 Task: In the Contact  LopezCora@publictheater.org, schedule and save the meeting with title: 'Collaborative Discussion', Select date: '30 September, 2023', select start time: 10:30:AM. Add location on call (718) 987-6590 with meeting description: For further discussion on products, kindly join the meeting.. Logged in from softage.6@softage.net
Action: Mouse moved to (80, 55)
Screenshot: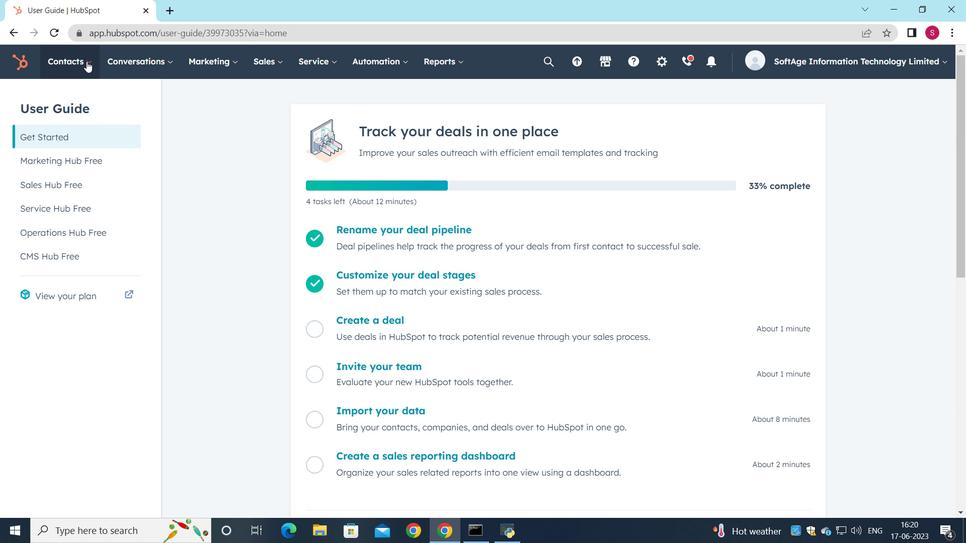 
Action: Mouse pressed left at (80, 55)
Screenshot: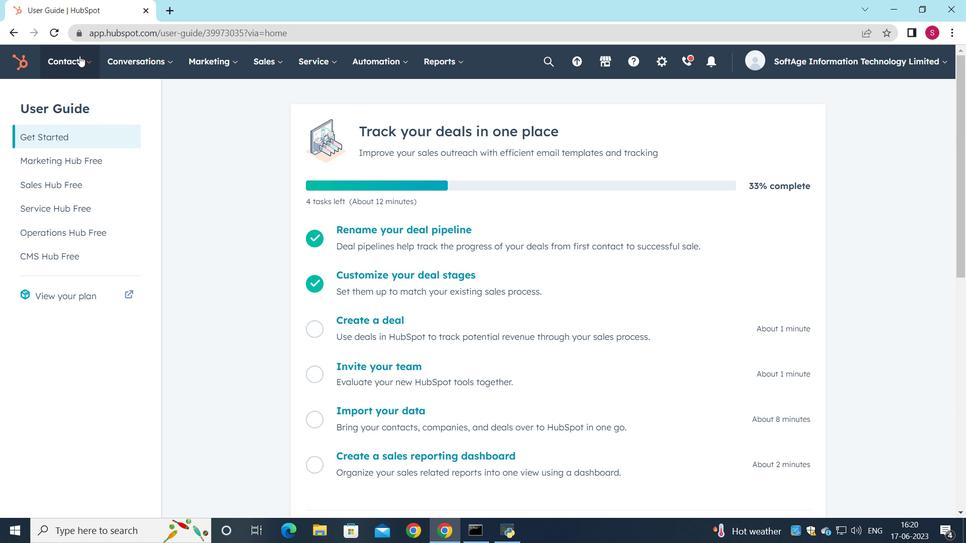 
Action: Mouse moved to (81, 88)
Screenshot: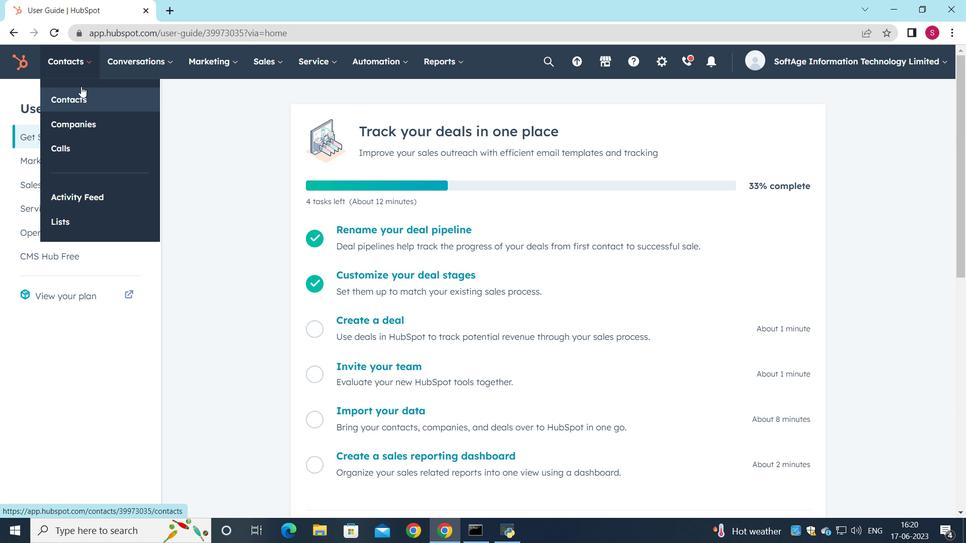 
Action: Mouse pressed left at (81, 88)
Screenshot: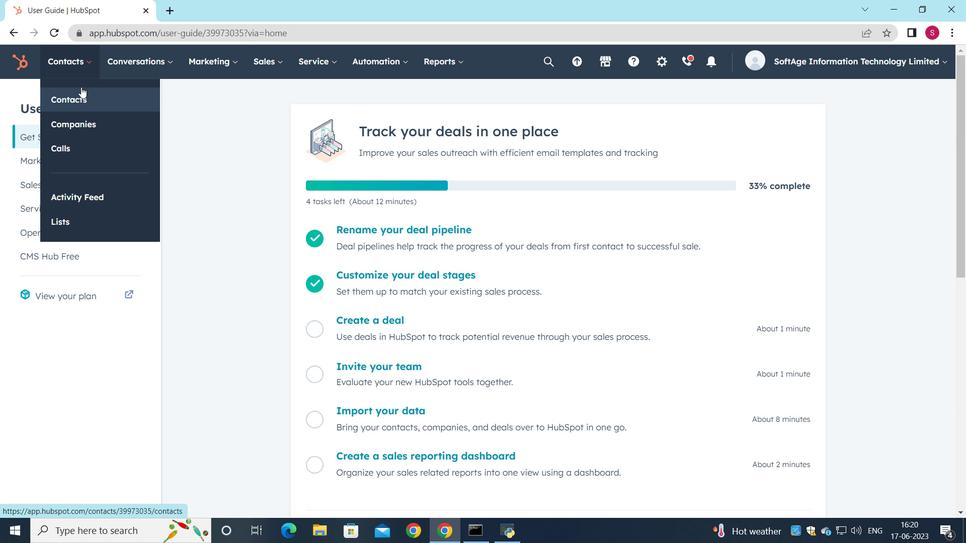 
Action: Mouse moved to (94, 202)
Screenshot: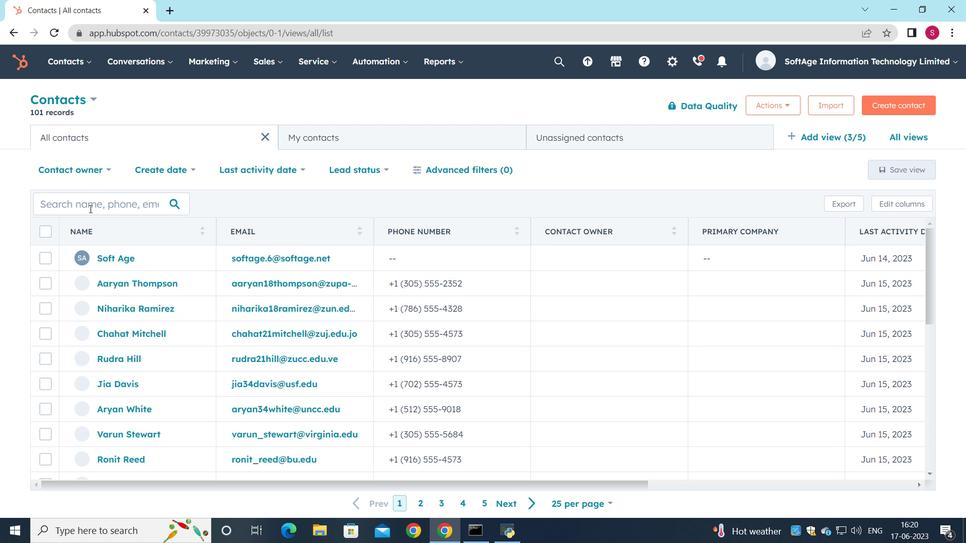 
Action: Mouse pressed left at (94, 202)
Screenshot: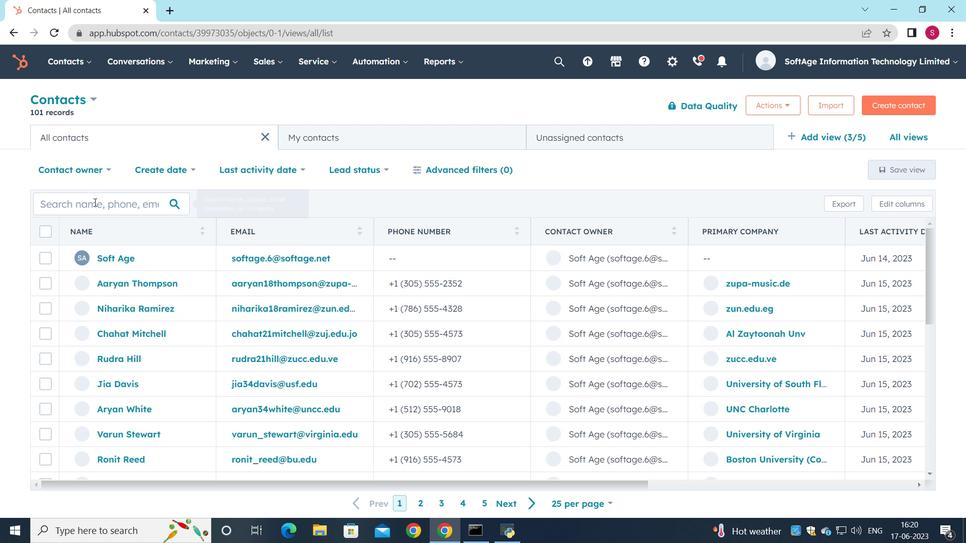 
Action: Key pressed <Key.shift>Lopez<Key.shift>Cora<Key.shift><Key.shift>@publictheater.org
Screenshot: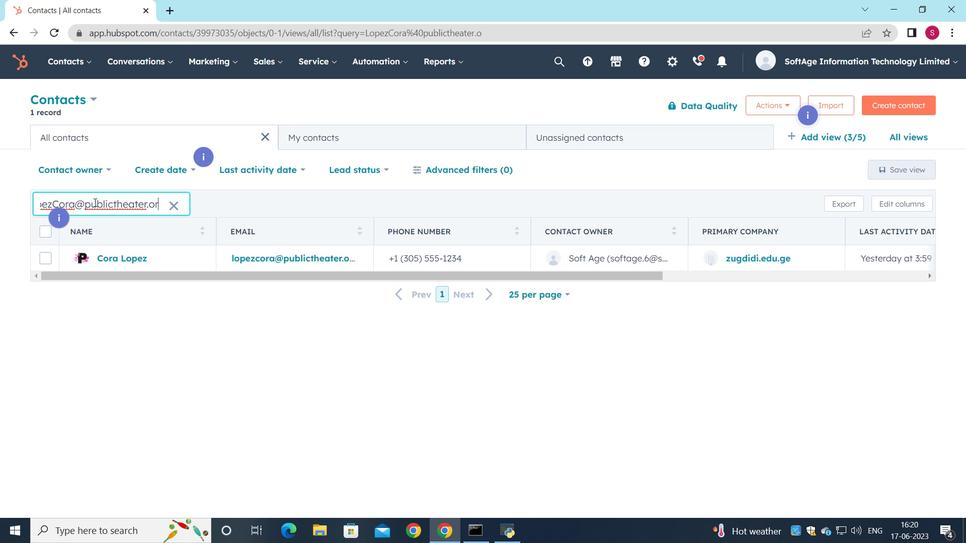
Action: Mouse moved to (134, 258)
Screenshot: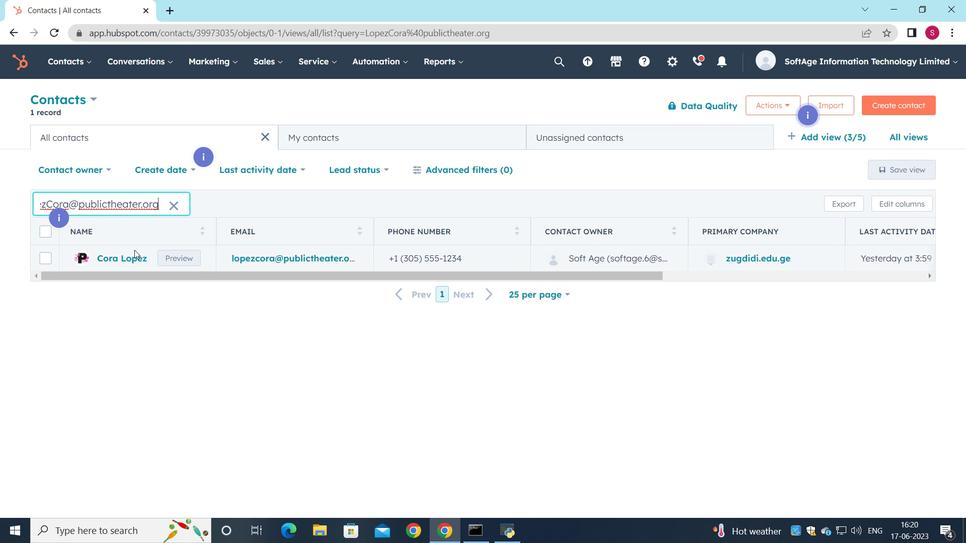 
Action: Mouse pressed left at (134, 258)
Screenshot: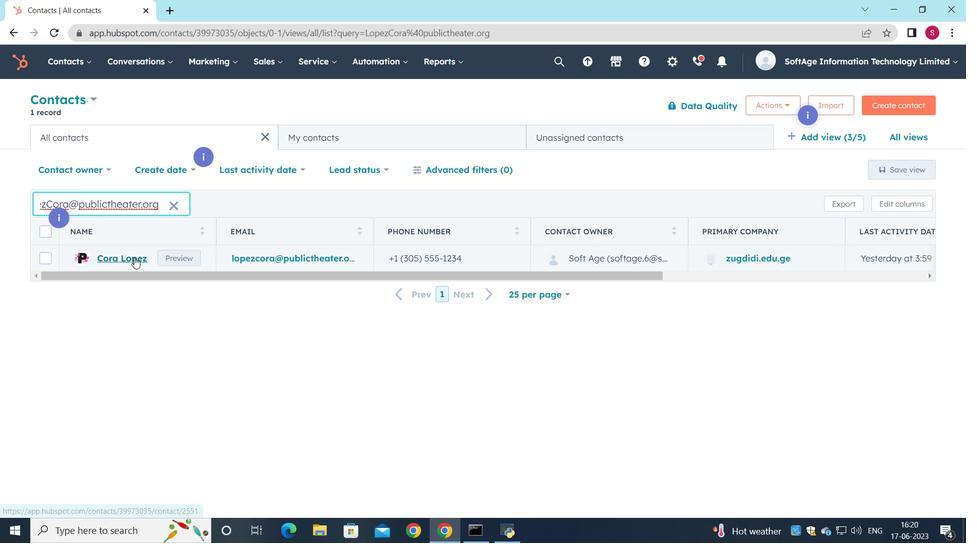 
Action: Mouse moved to (155, 204)
Screenshot: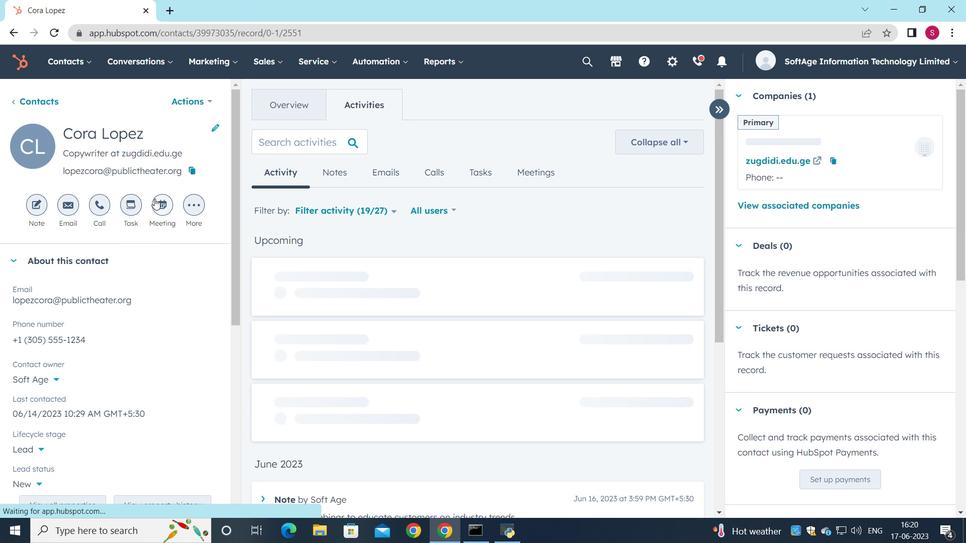 
Action: Mouse pressed left at (155, 204)
Screenshot: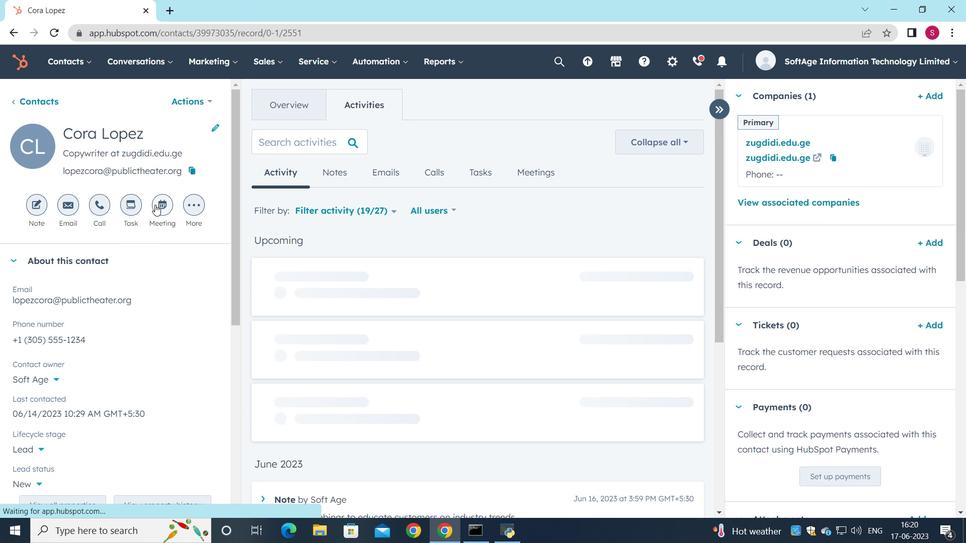 
Action: Mouse moved to (163, 189)
Screenshot: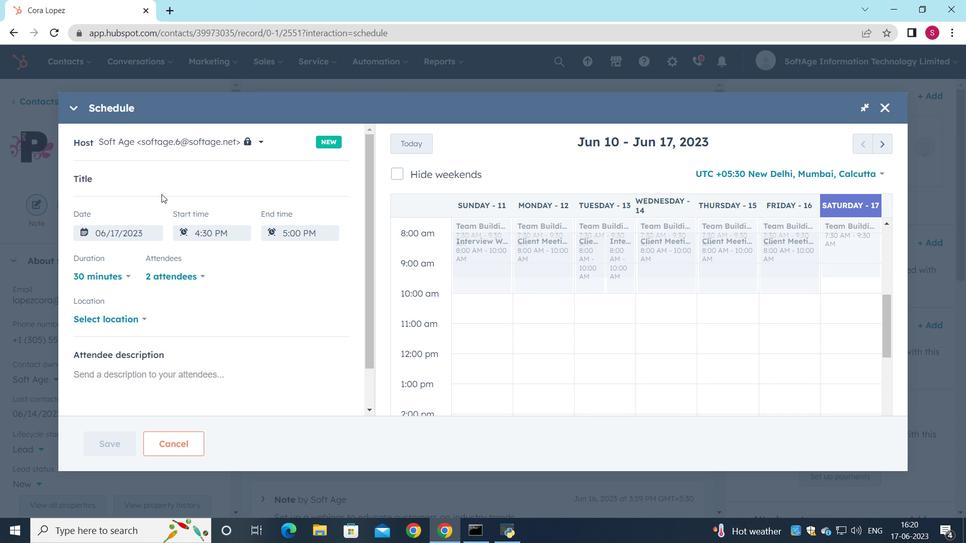 
Action: Key pressed <Key.shift>Collaborative<Key.space><Key.shift>Discussion
Screenshot: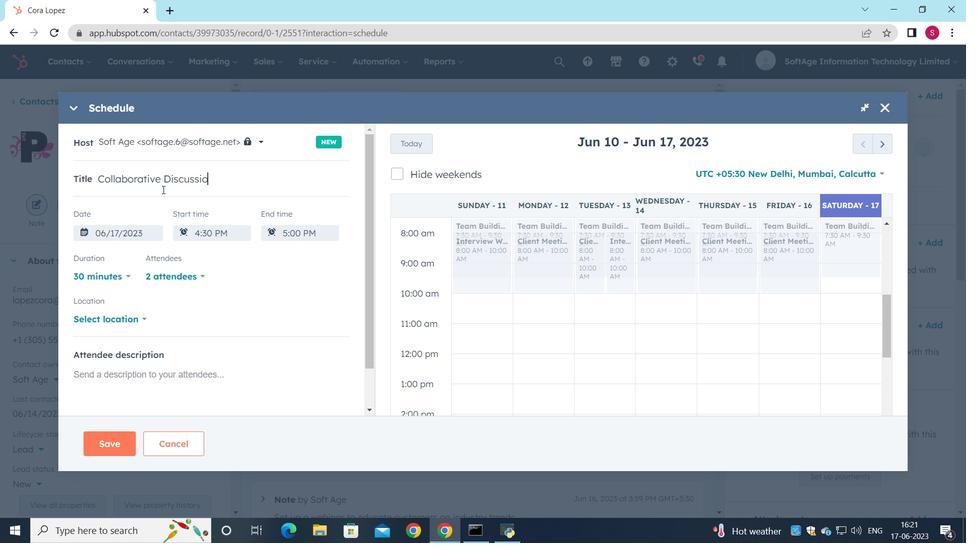 
Action: Mouse moved to (879, 146)
Screenshot: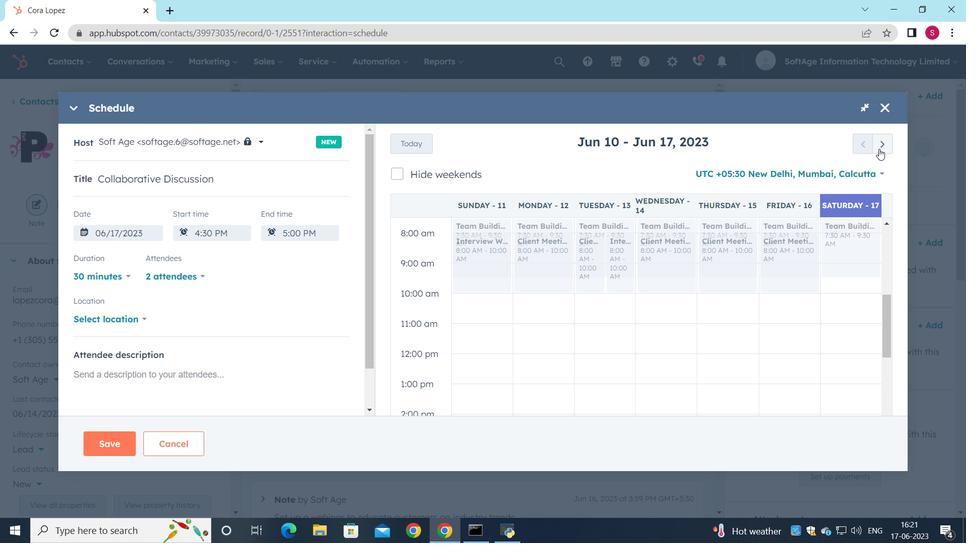 
Action: Mouse pressed left at (879, 146)
Screenshot: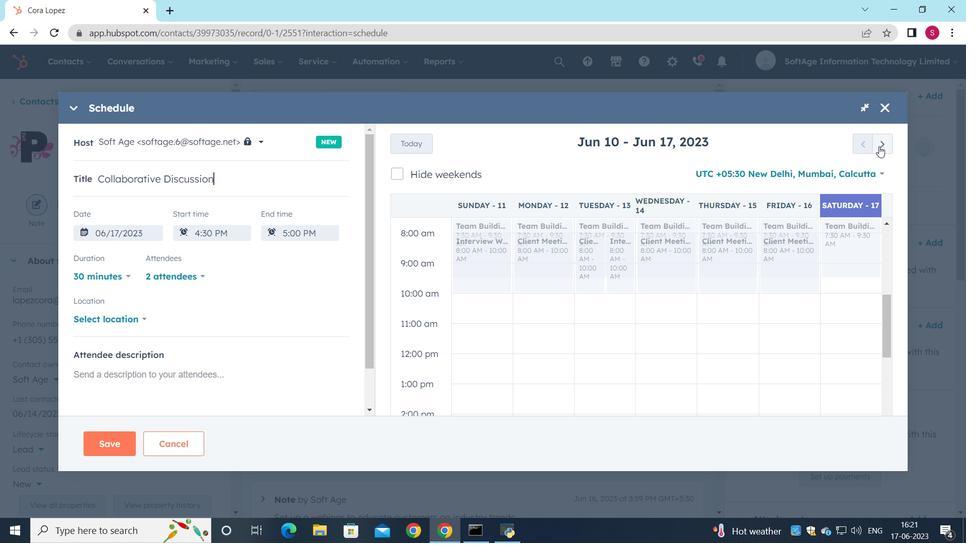 
Action: Mouse pressed left at (879, 146)
Screenshot: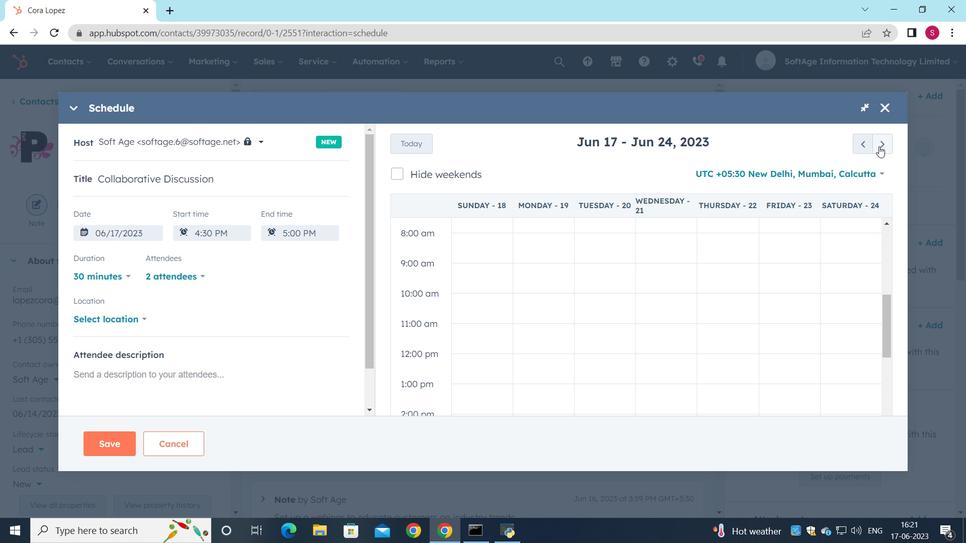 
Action: Mouse pressed left at (879, 146)
Screenshot: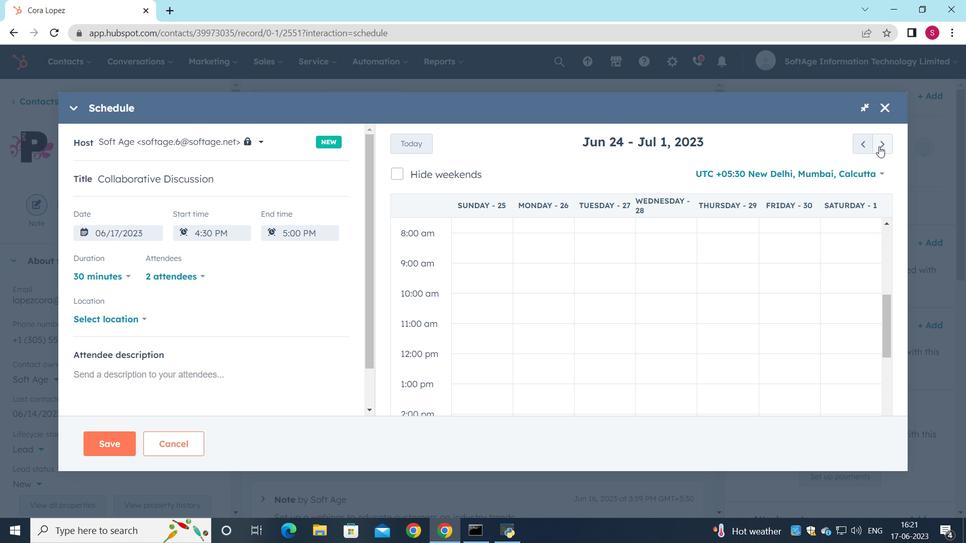 
Action: Mouse pressed left at (879, 146)
Screenshot: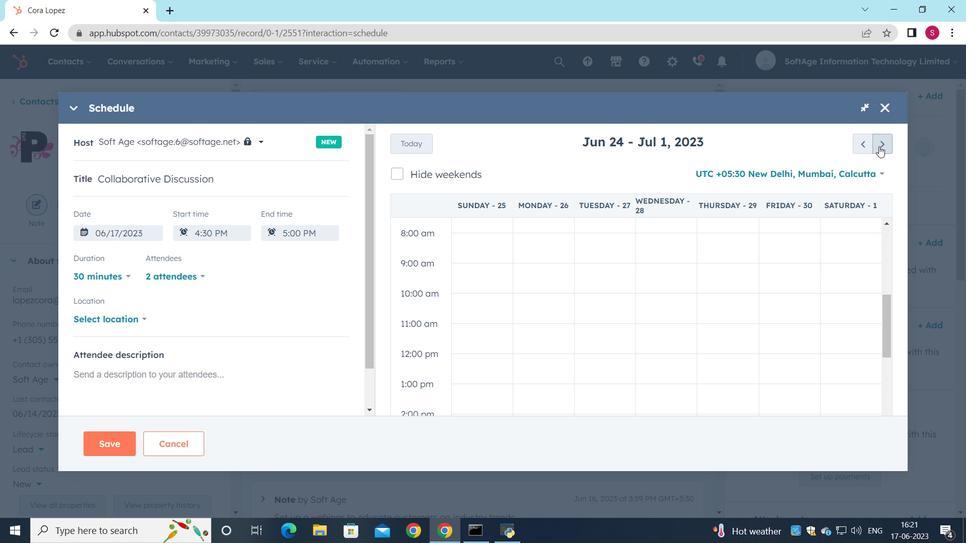 
Action: Mouse pressed left at (879, 146)
Screenshot: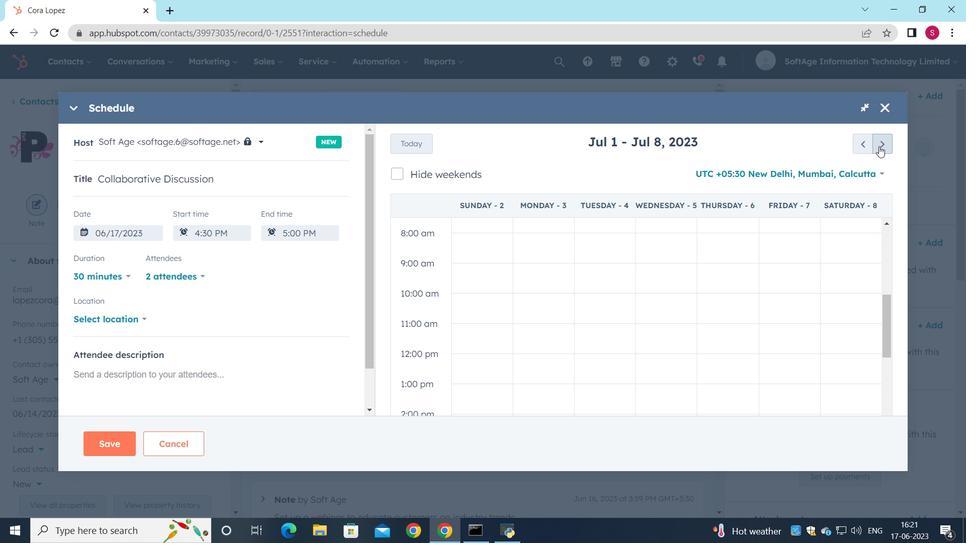 
Action: Mouse pressed left at (879, 146)
Screenshot: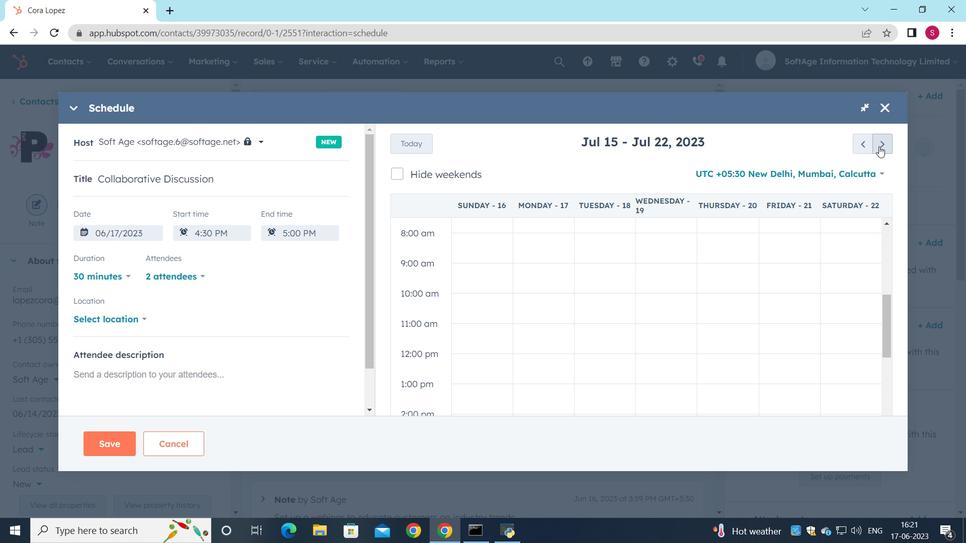 
Action: Mouse pressed left at (879, 146)
Screenshot: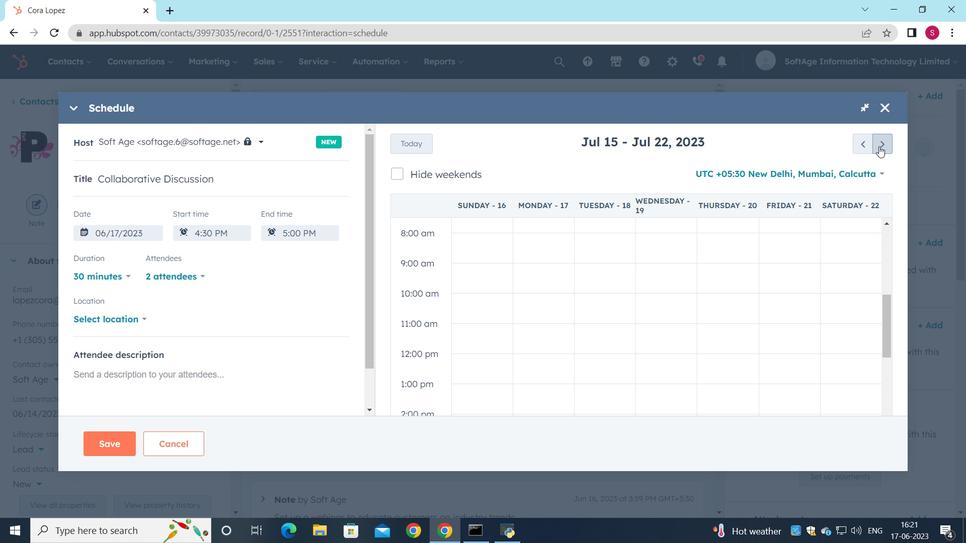 
Action: Mouse pressed left at (879, 146)
Screenshot: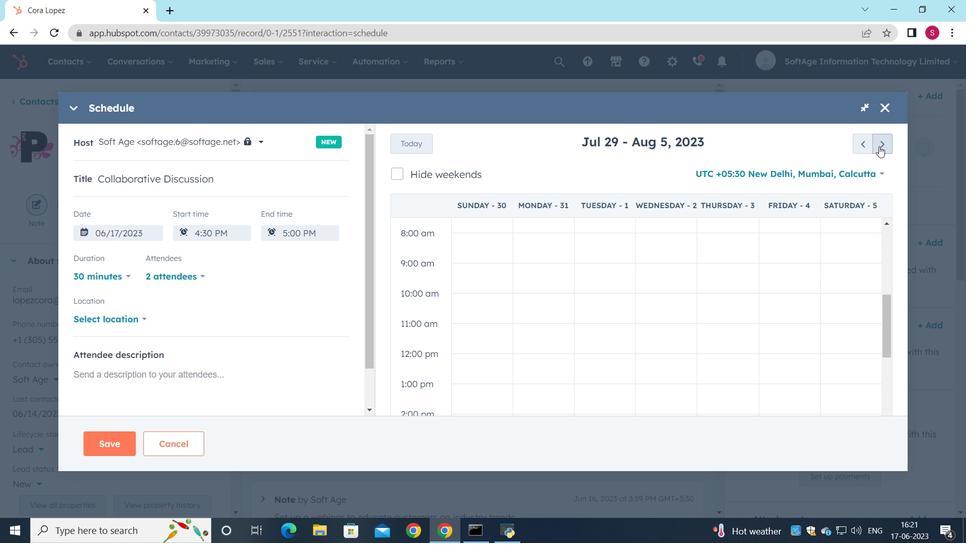 
Action: Mouse pressed left at (879, 146)
Screenshot: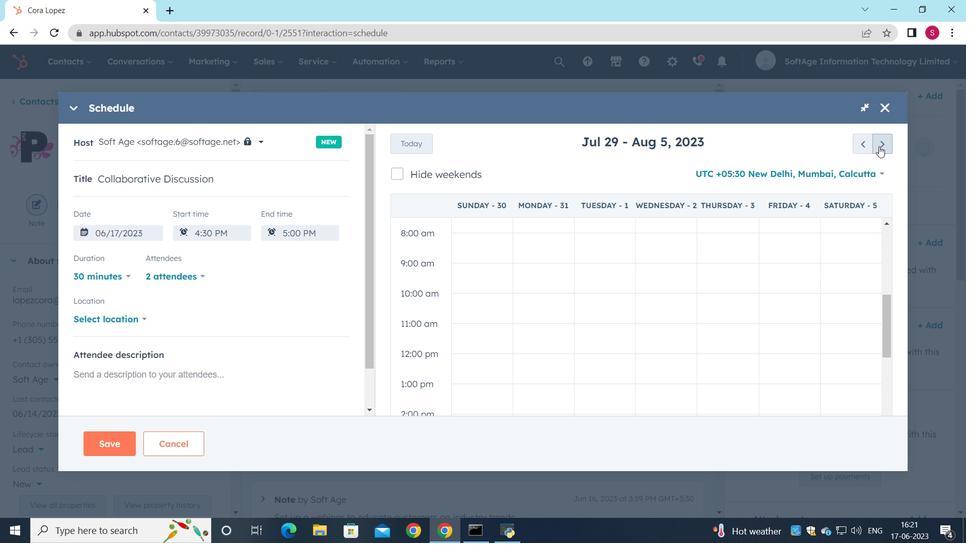 
Action: Mouse pressed left at (879, 146)
Screenshot: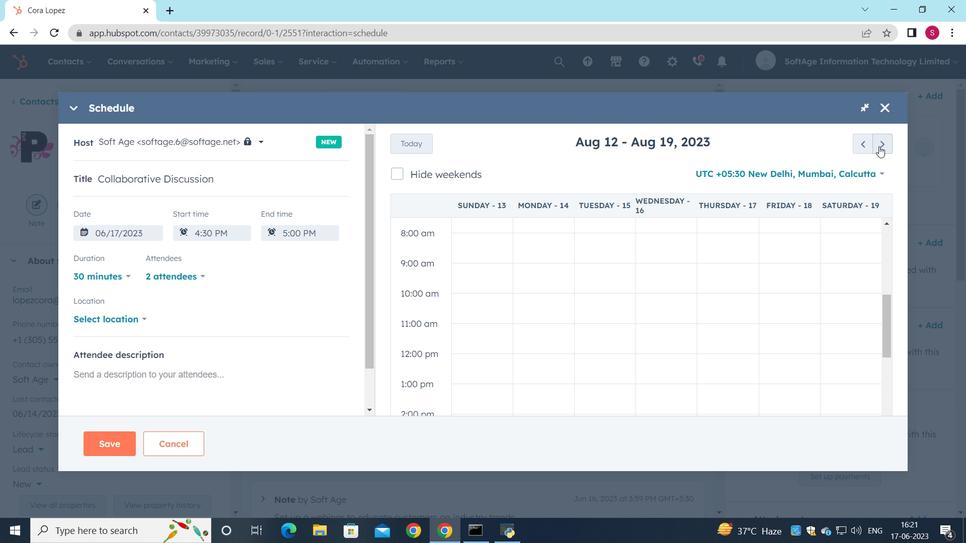 
Action: Mouse pressed left at (879, 146)
Screenshot: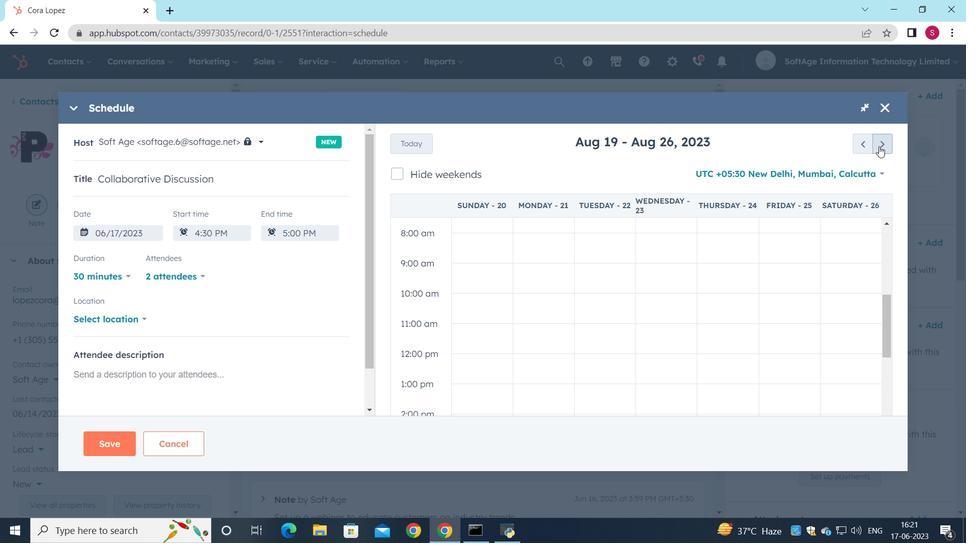 
Action: Mouse pressed left at (879, 146)
Screenshot: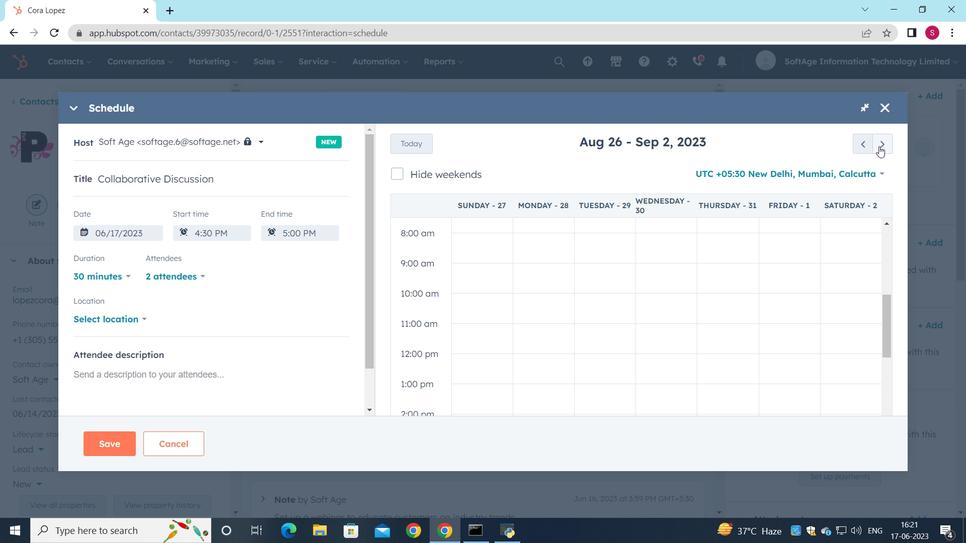 
Action: Mouse pressed left at (879, 146)
Screenshot: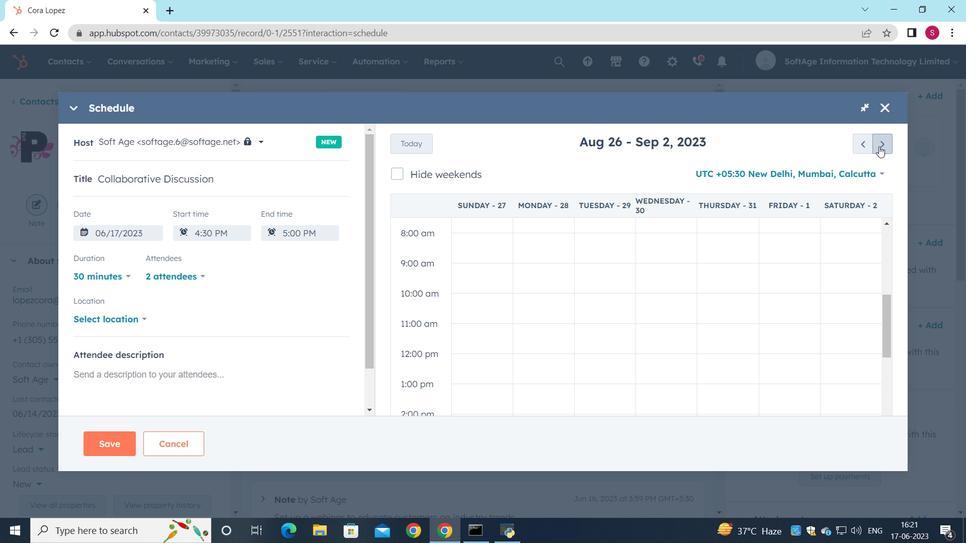 
Action: Mouse pressed left at (879, 146)
Screenshot: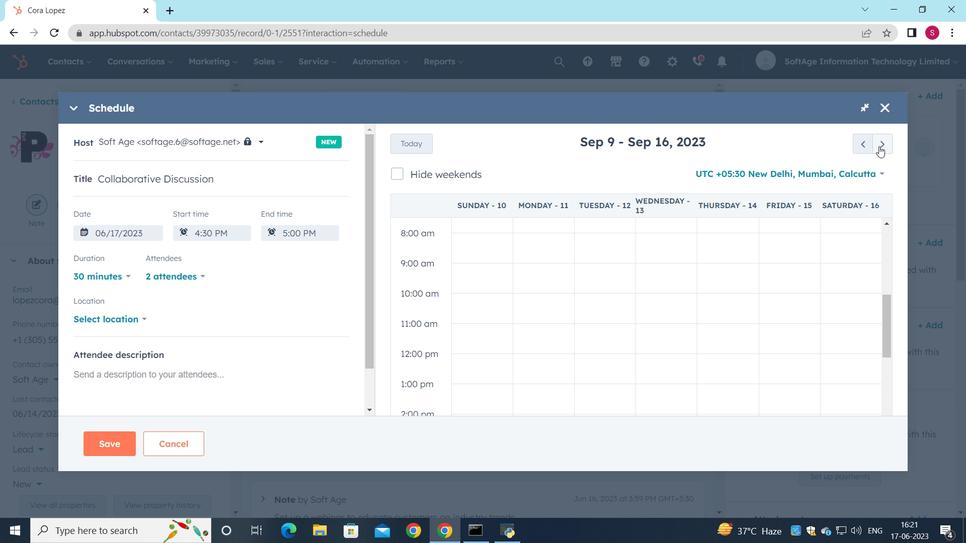 
Action: Mouse pressed left at (879, 146)
Screenshot: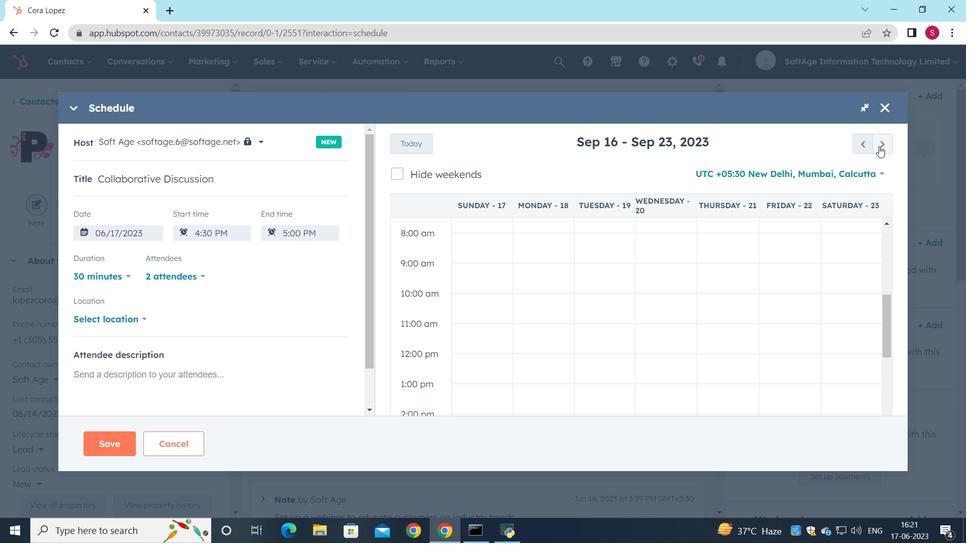 
Action: Mouse moved to (855, 313)
Screenshot: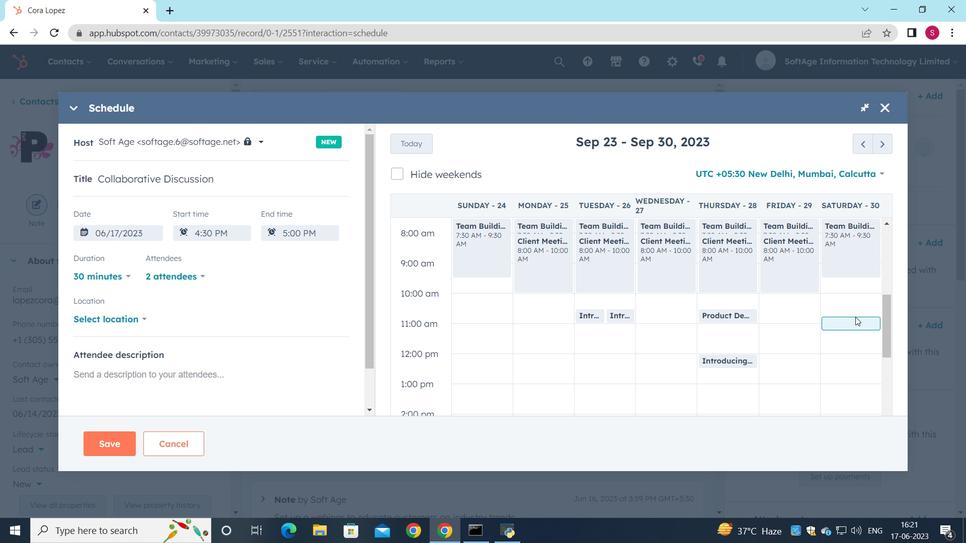 
Action: Mouse pressed left at (855, 313)
Screenshot: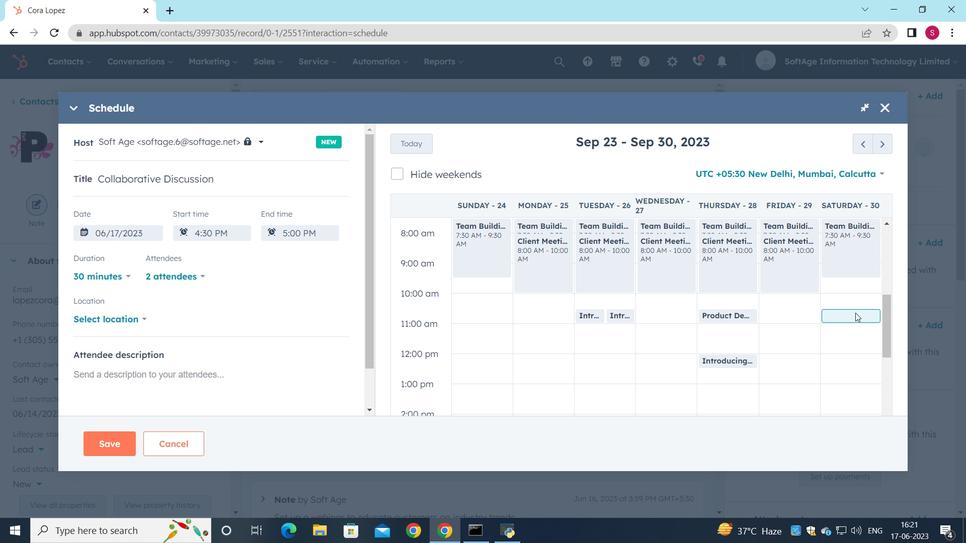 
Action: Mouse moved to (141, 317)
Screenshot: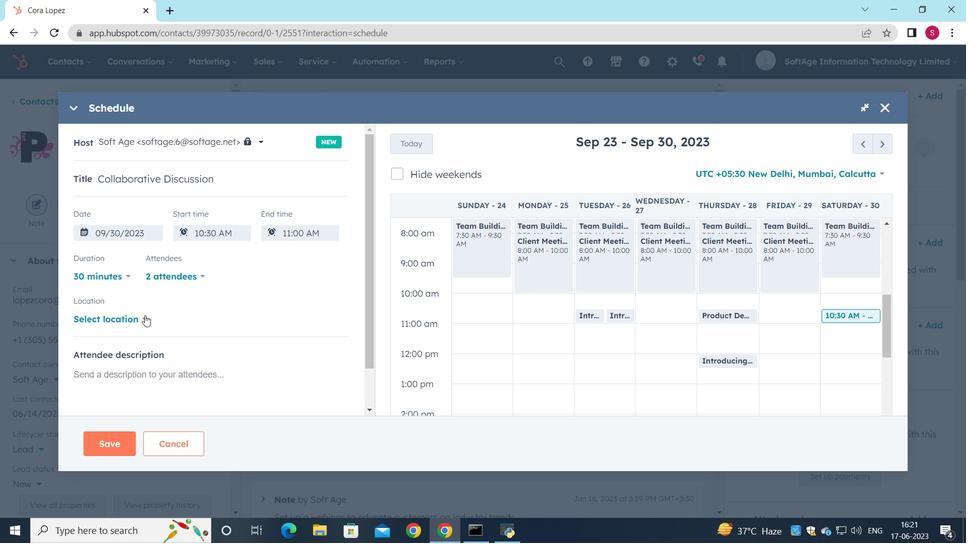 
Action: Mouse pressed left at (141, 317)
Screenshot: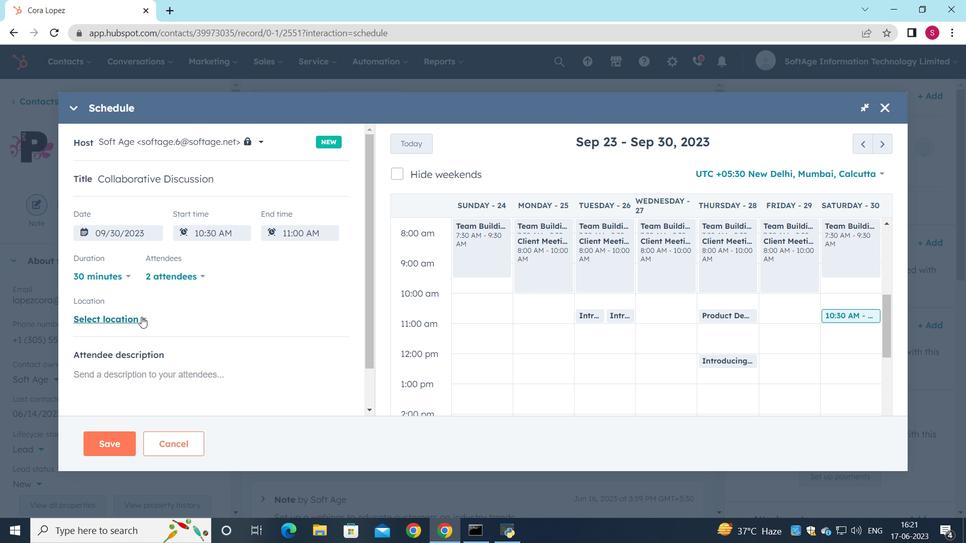 
Action: Mouse moved to (216, 264)
Screenshot: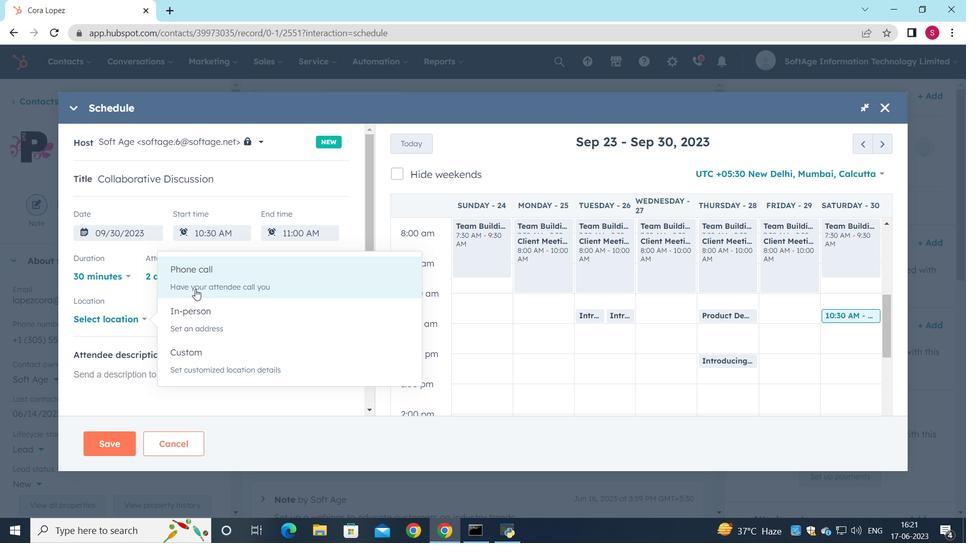 
Action: Mouse pressed left at (216, 264)
Screenshot: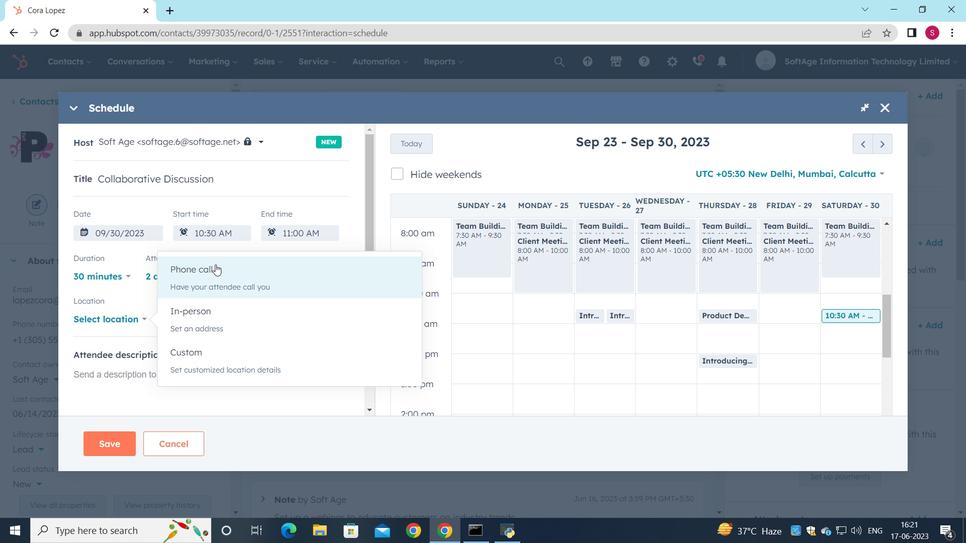 
Action: Mouse moved to (202, 315)
Screenshot: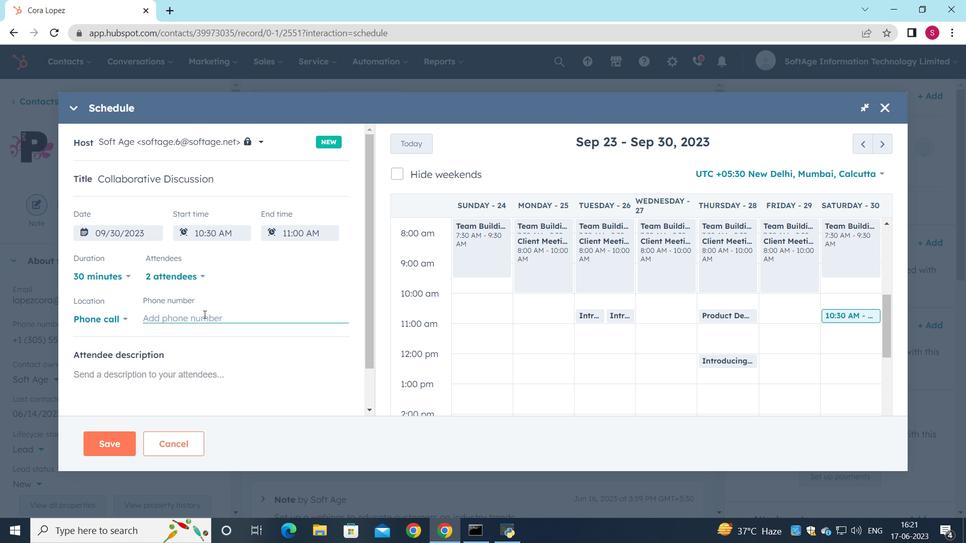 
Action: Mouse pressed left at (202, 315)
Screenshot: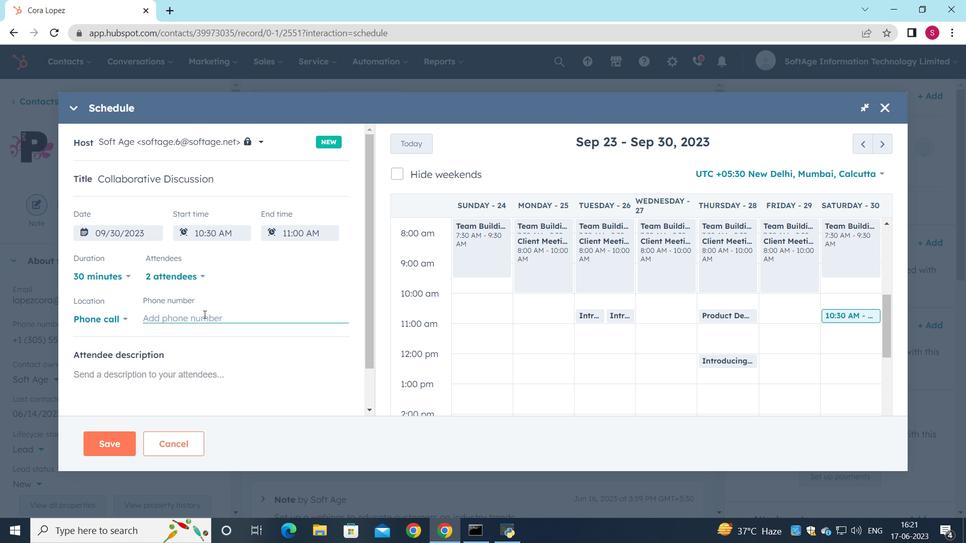 
Action: Mouse moved to (200, 316)
Screenshot: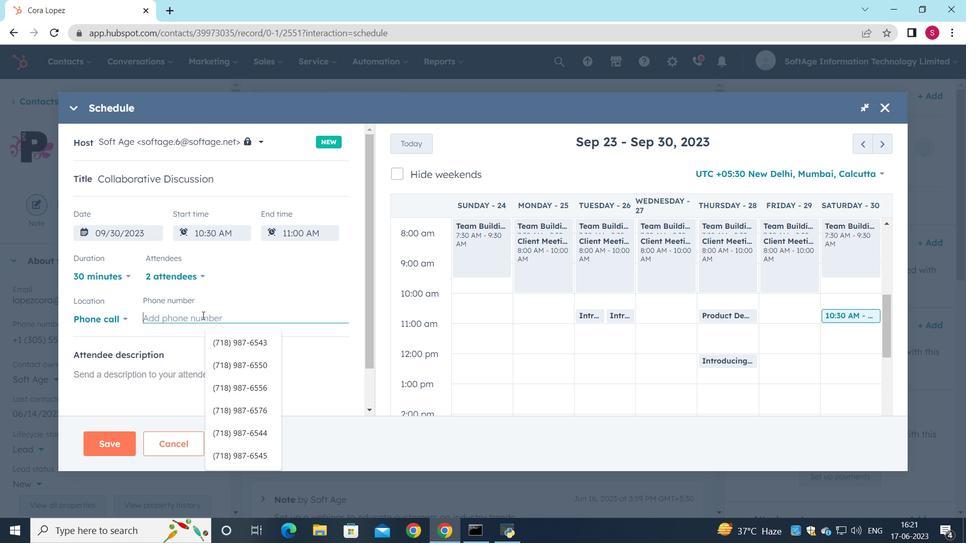 
Action: Key pressed <Key.shift_r>(718<Key.shift_r><Key.shift_r>)<Key.space>987-6590
Screenshot: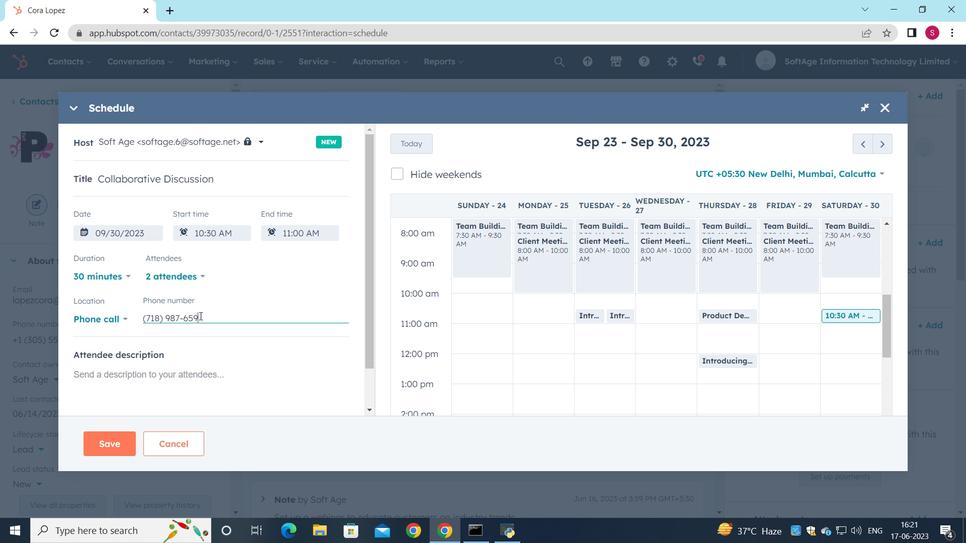 
Action: Mouse moved to (137, 369)
Screenshot: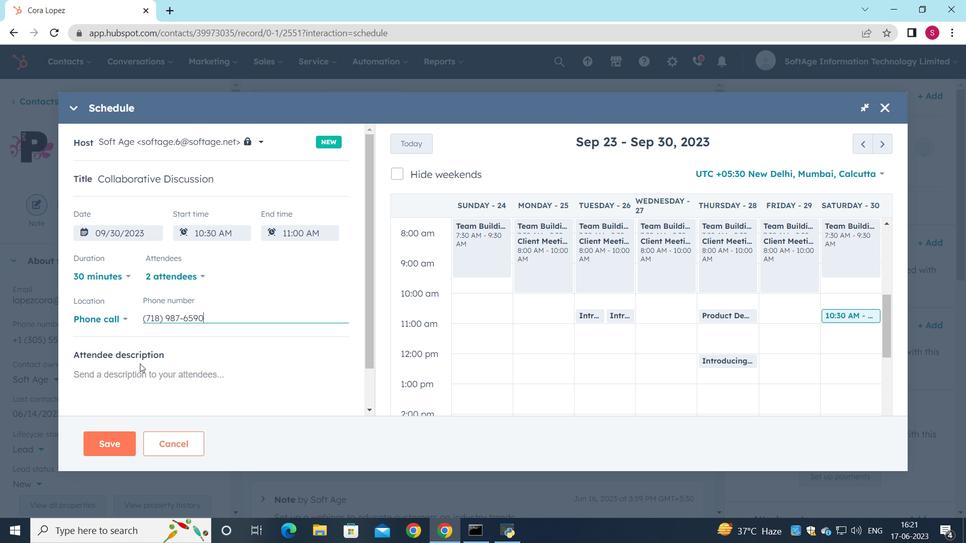 
Action: Mouse pressed left at (137, 369)
Screenshot: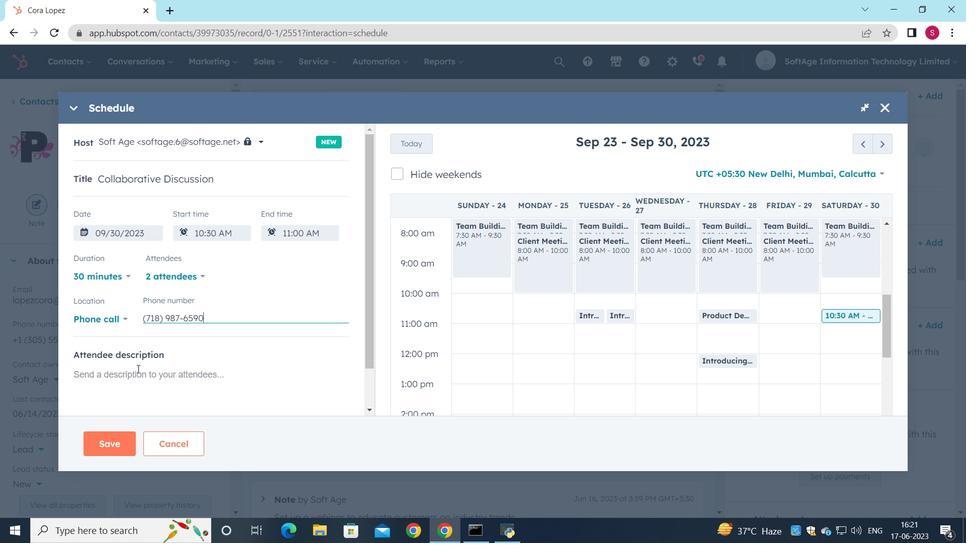 
Action: Mouse moved to (137, 369)
Screenshot: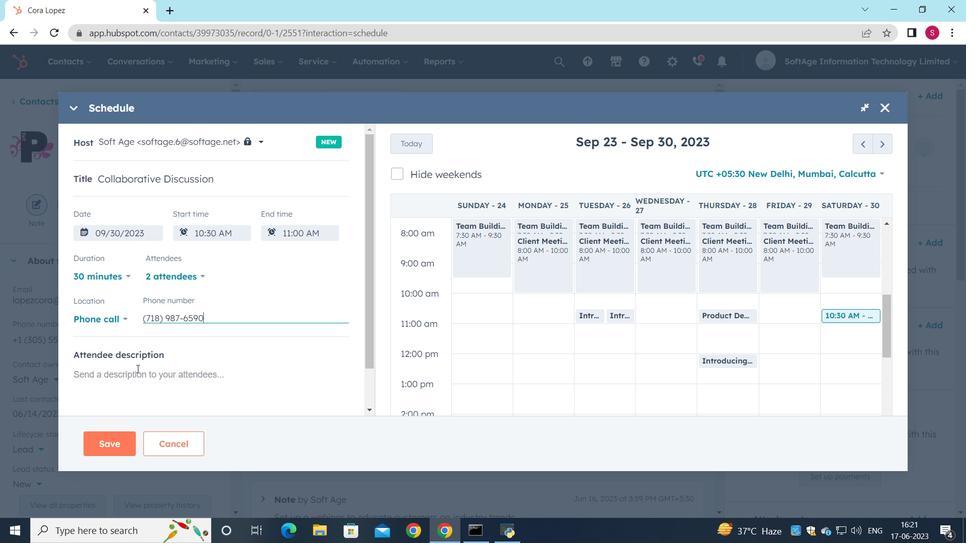 
Action: Key pressed <Key.shift><Key.shift><Key.shift>For<Key.space>further<Key.space>discussion<Key.space>on<Key.space>products,<Key.space>kindly<Key.space>join<Key.space>the<Key.space>meeting.
Screenshot: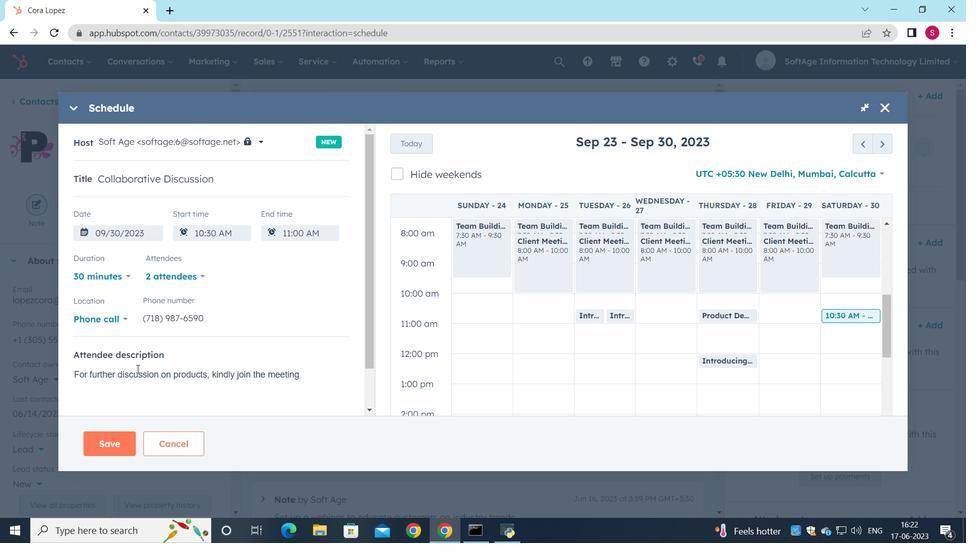 
Action: Mouse moved to (100, 447)
Screenshot: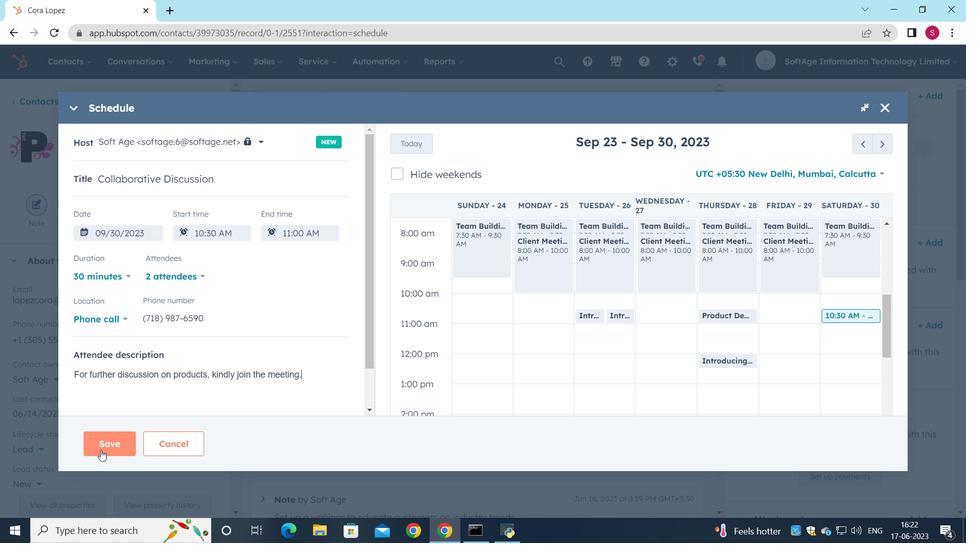 
Action: Mouse pressed left at (100, 447)
Screenshot: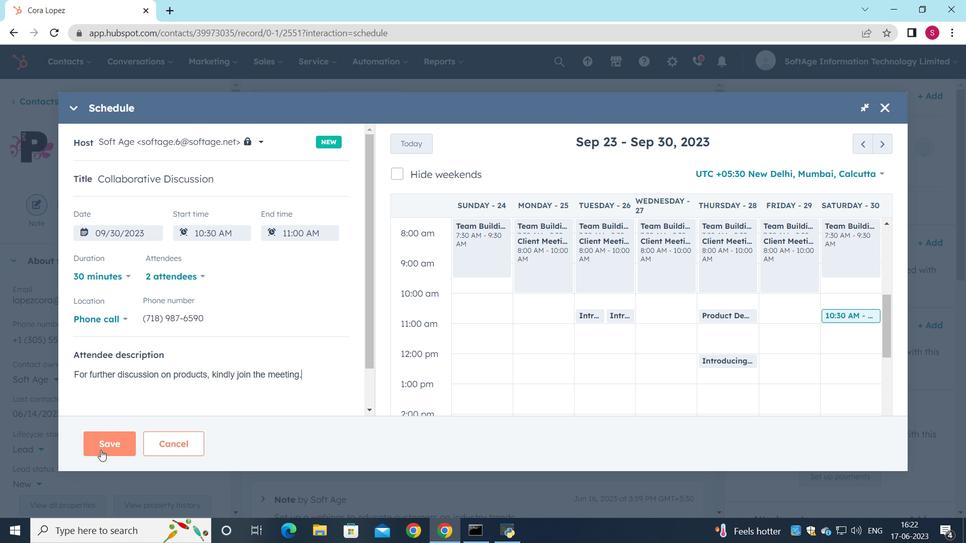 
Action: Mouse moved to (319, 407)
Screenshot: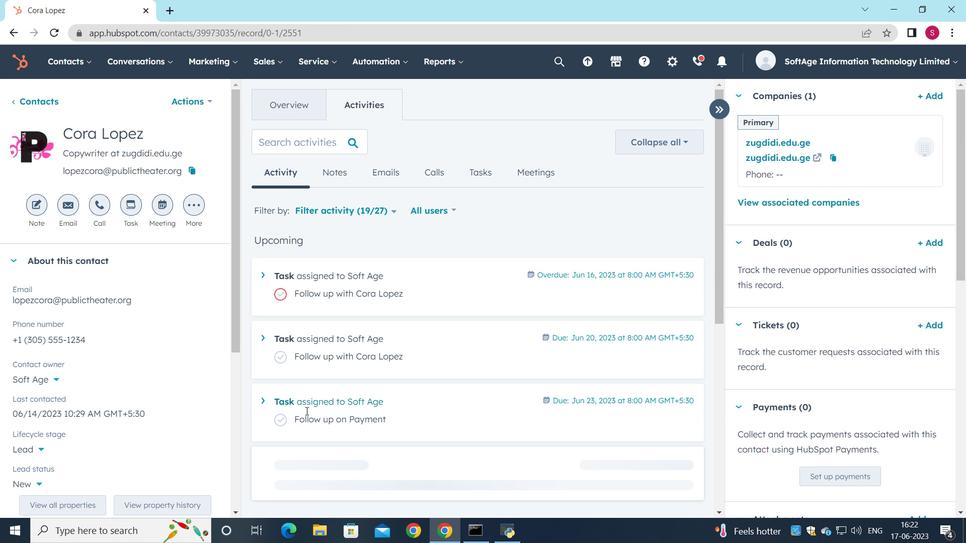 
